 Task: Sort the products in the category "Sun Protection & Bug Spray" by unit price (low first).
Action: Mouse moved to (300, 151)
Screenshot: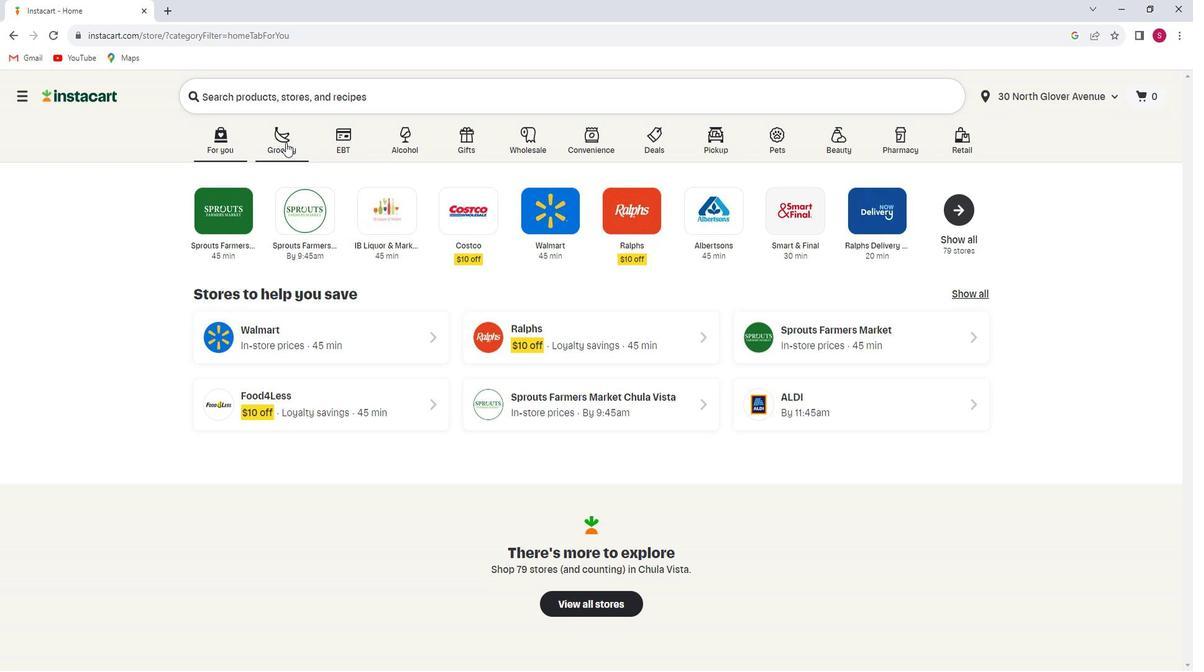
Action: Mouse pressed left at (300, 151)
Screenshot: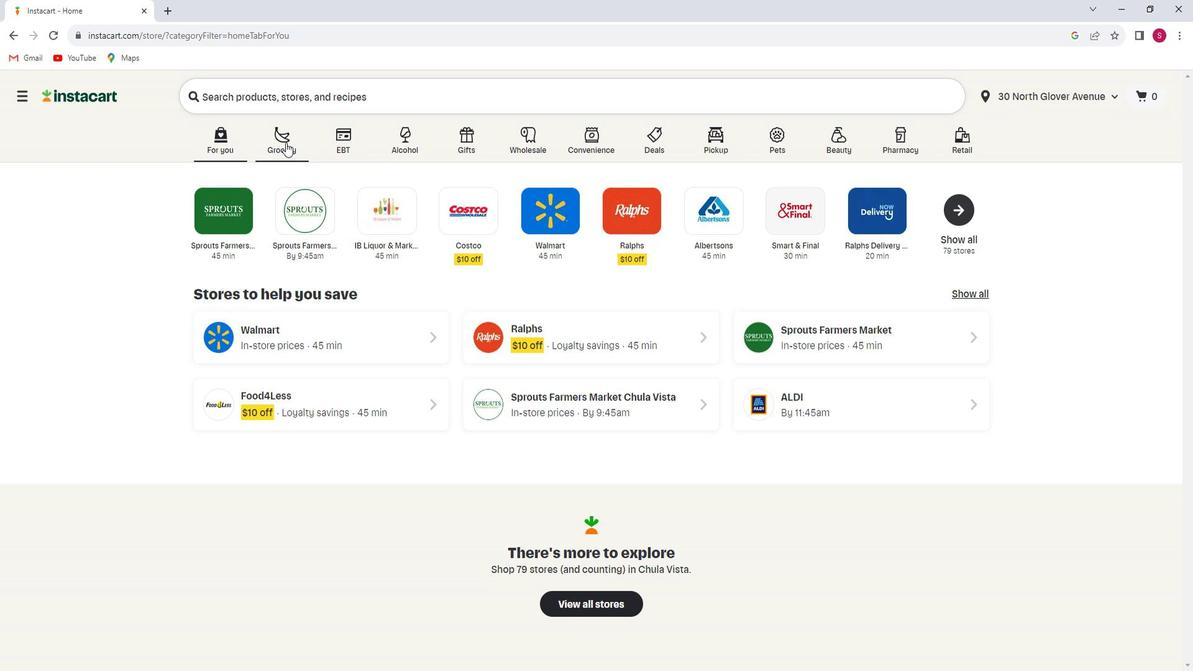
Action: Mouse moved to (318, 366)
Screenshot: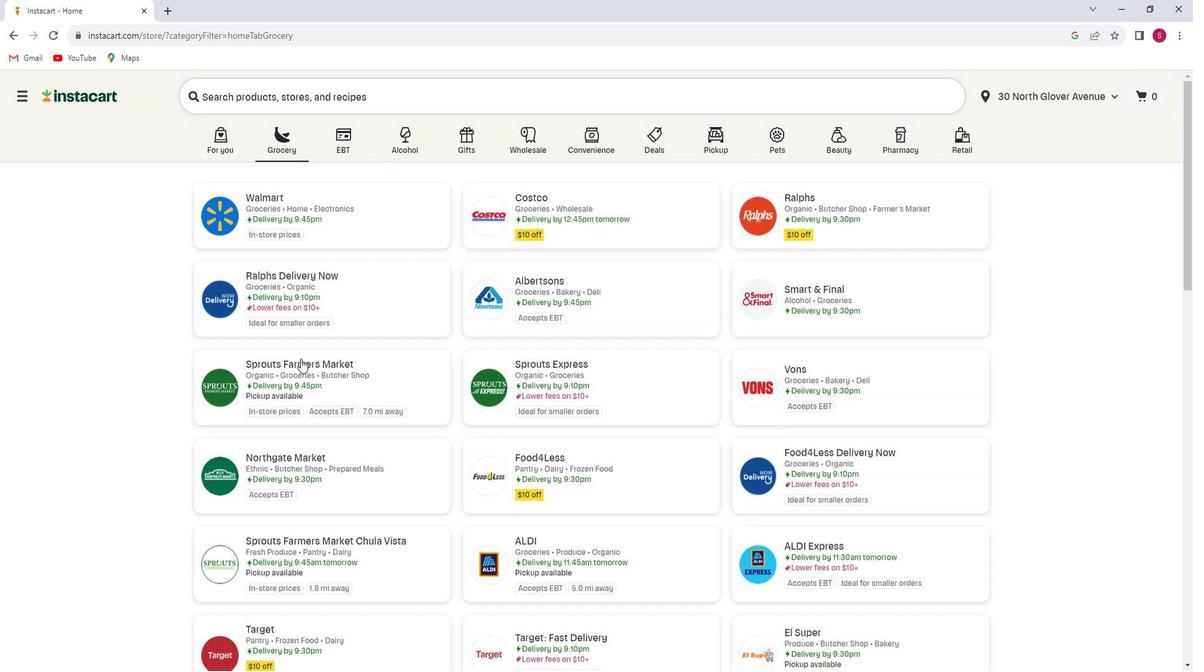 
Action: Mouse pressed left at (318, 366)
Screenshot: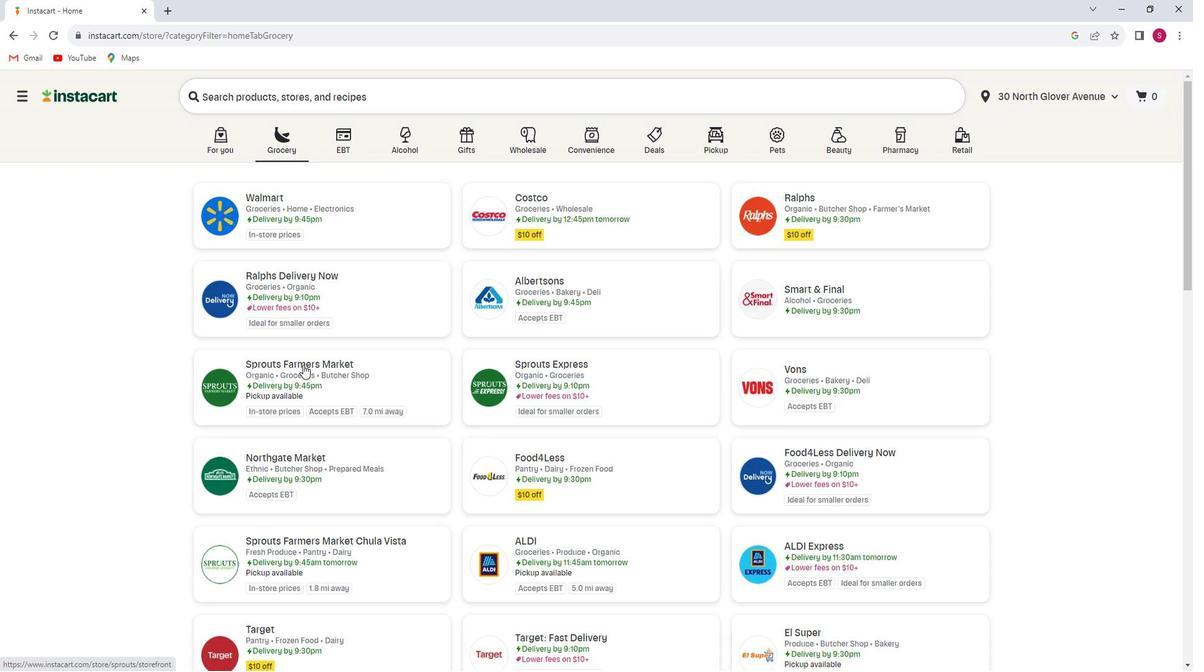 
Action: Mouse moved to (107, 473)
Screenshot: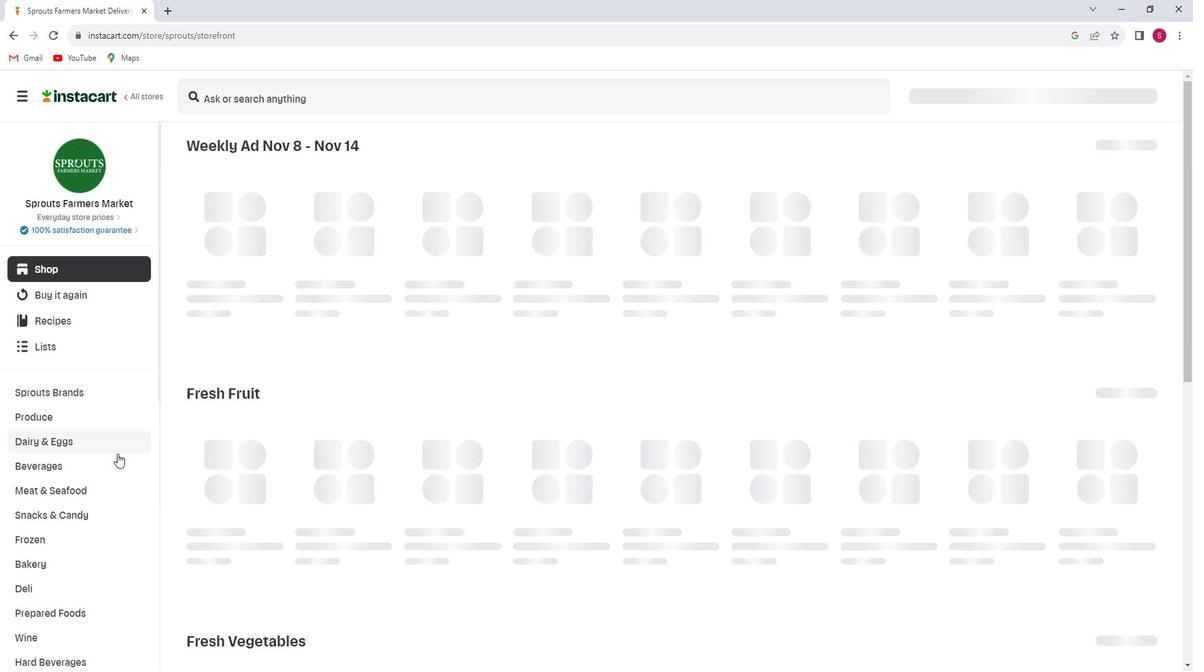 
Action: Mouse scrolled (107, 472) with delta (0, 0)
Screenshot: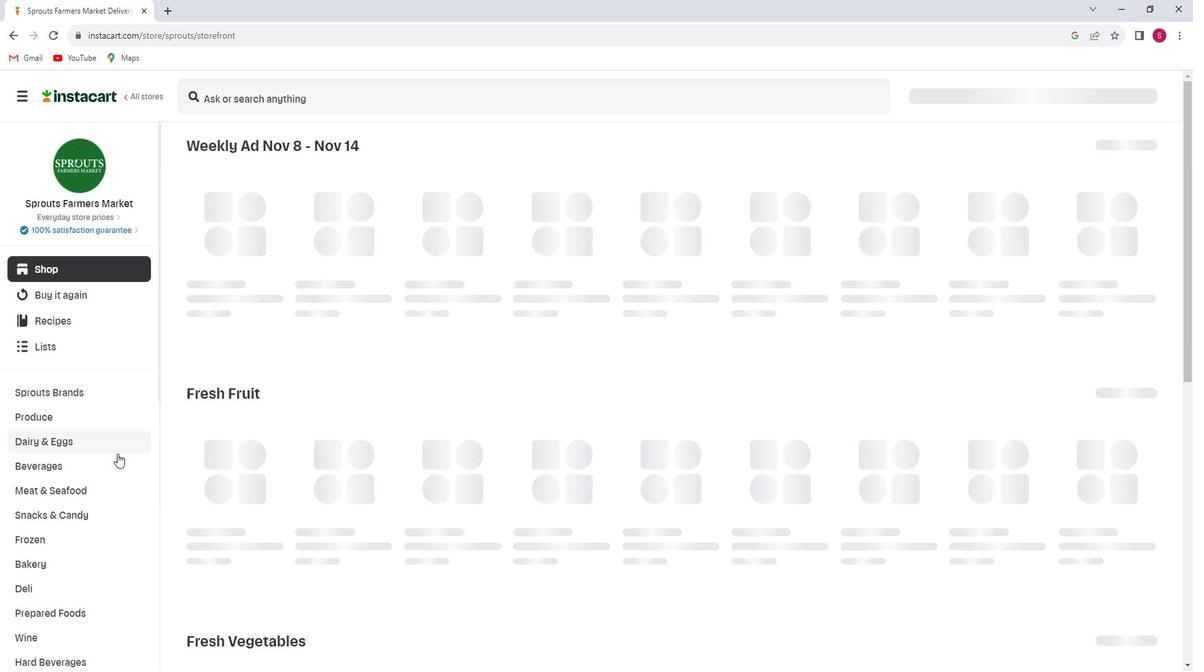 
Action: Mouse scrolled (107, 472) with delta (0, 0)
Screenshot: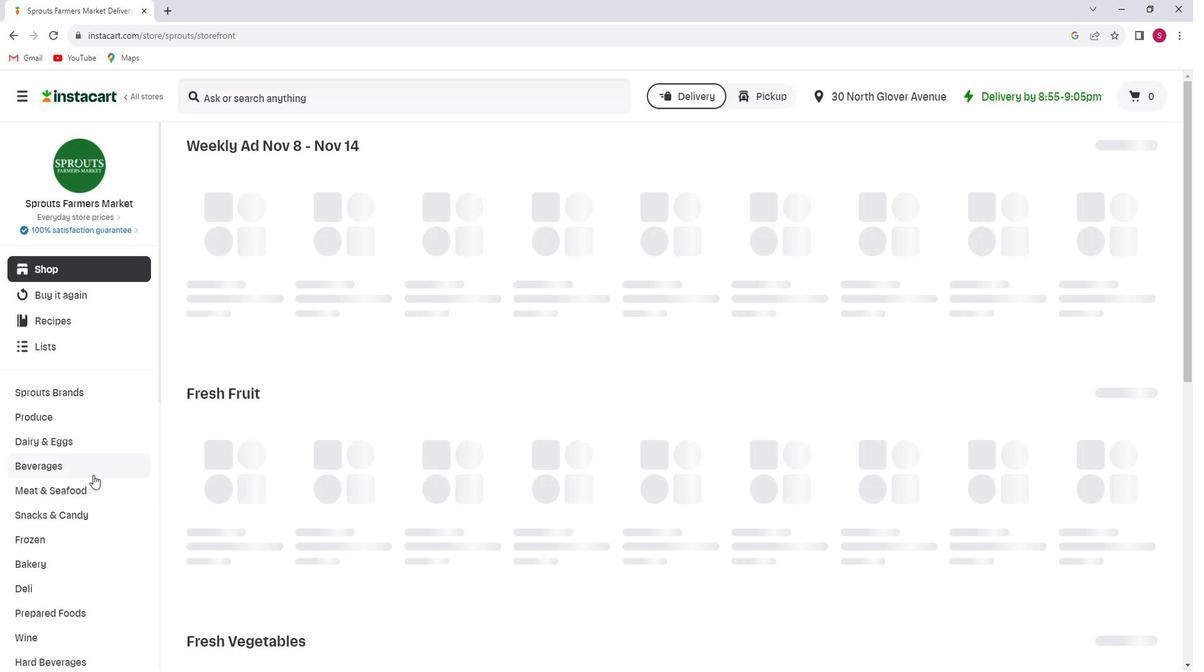 
Action: Mouse scrolled (107, 472) with delta (0, 0)
Screenshot: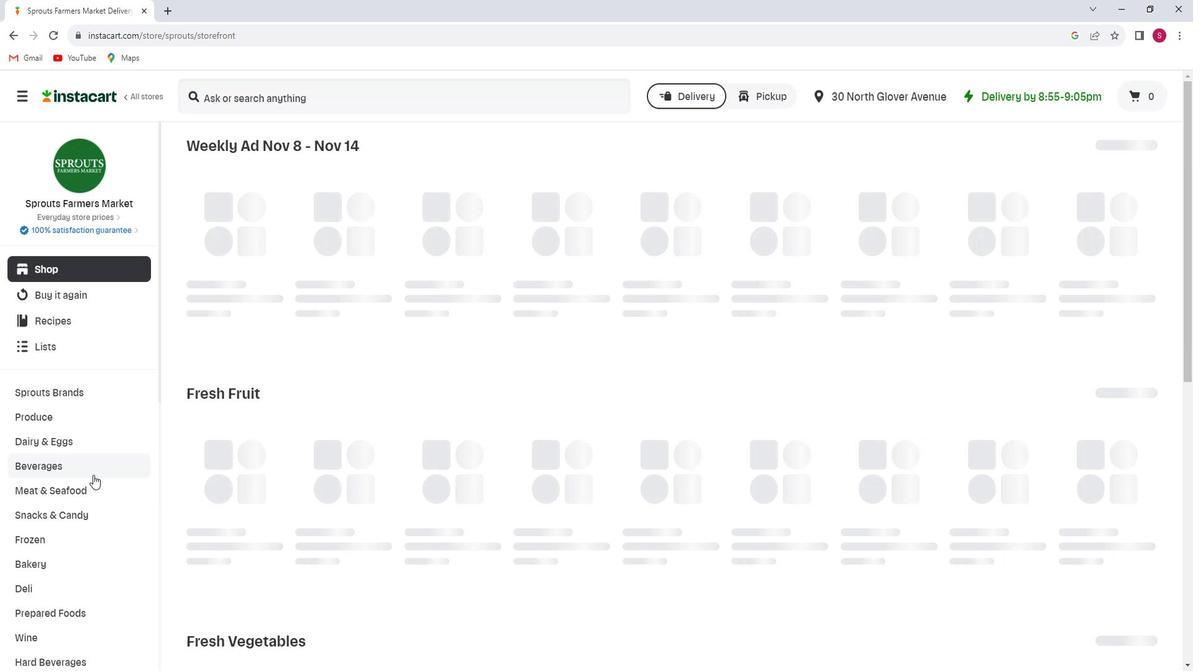 
Action: Mouse moved to (107, 474)
Screenshot: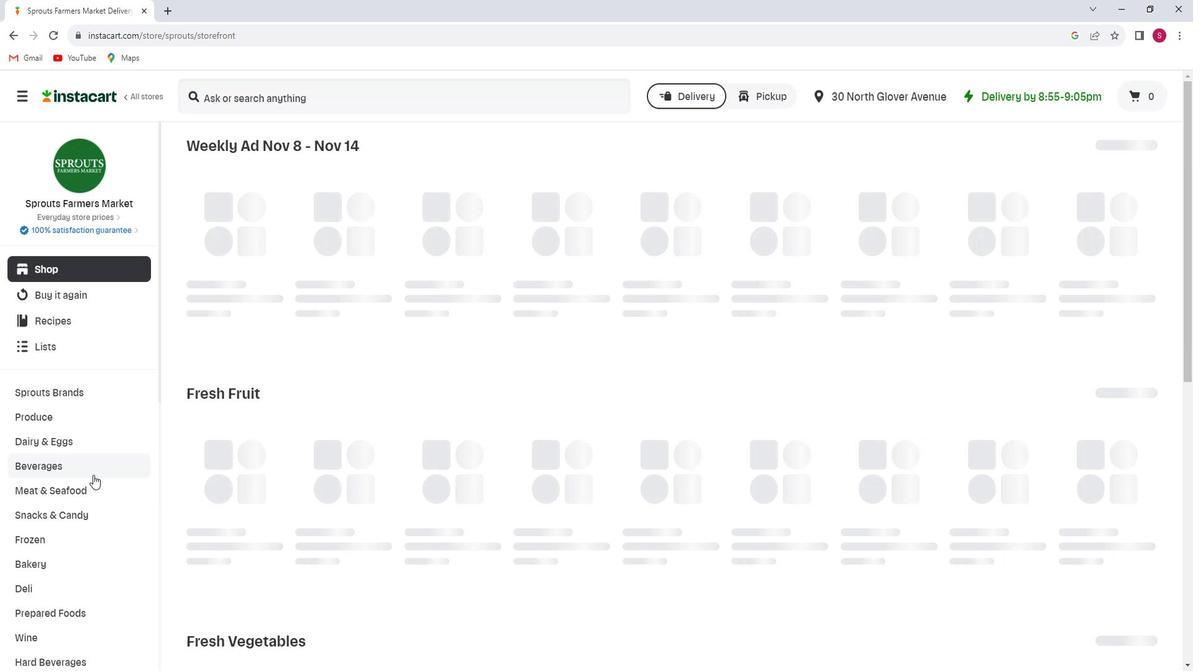 
Action: Mouse scrolled (107, 473) with delta (0, 0)
Screenshot: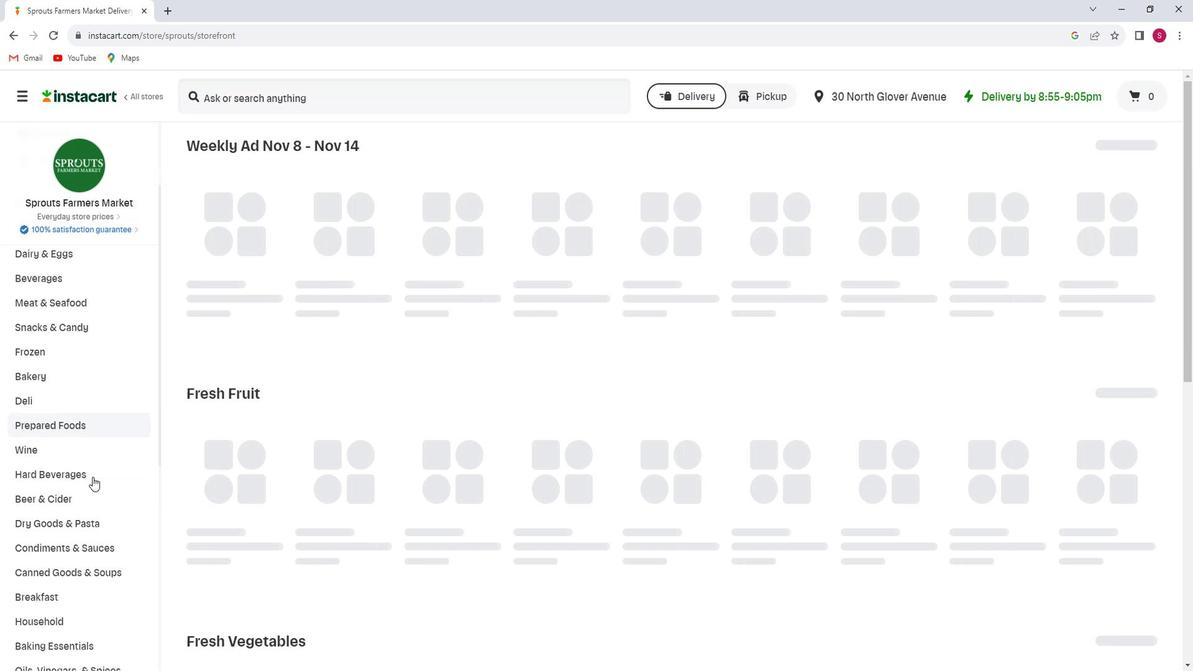 
Action: Mouse scrolled (107, 473) with delta (0, 0)
Screenshot: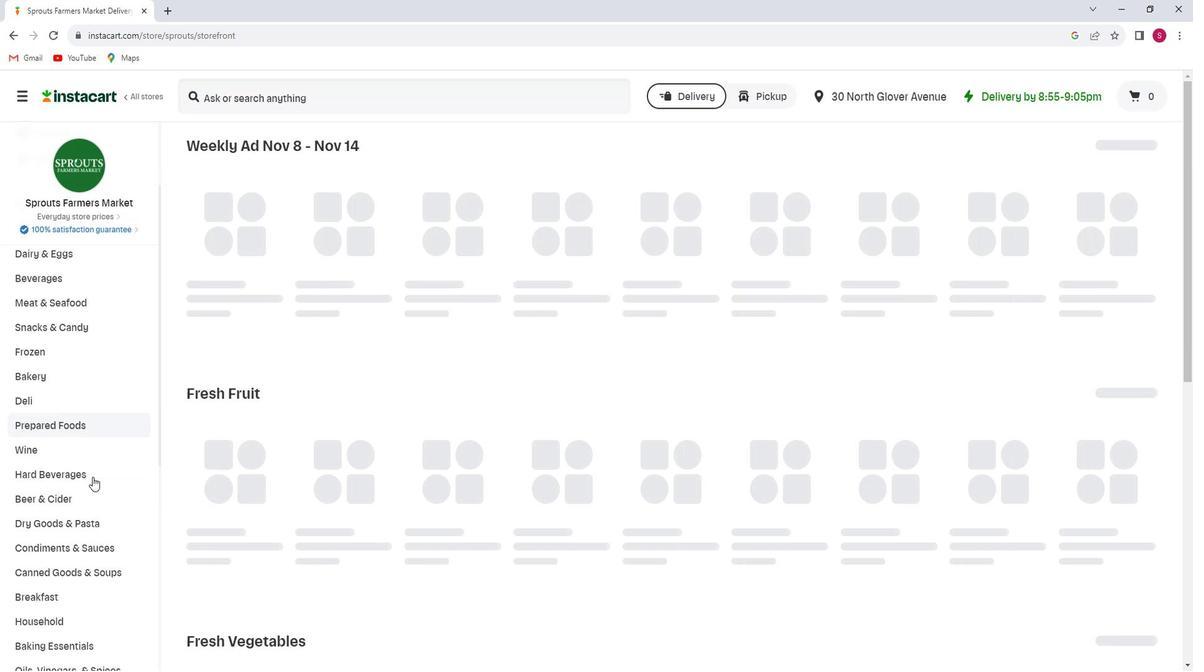 
Action: Mouse moved to (101, 479)
Screenshot: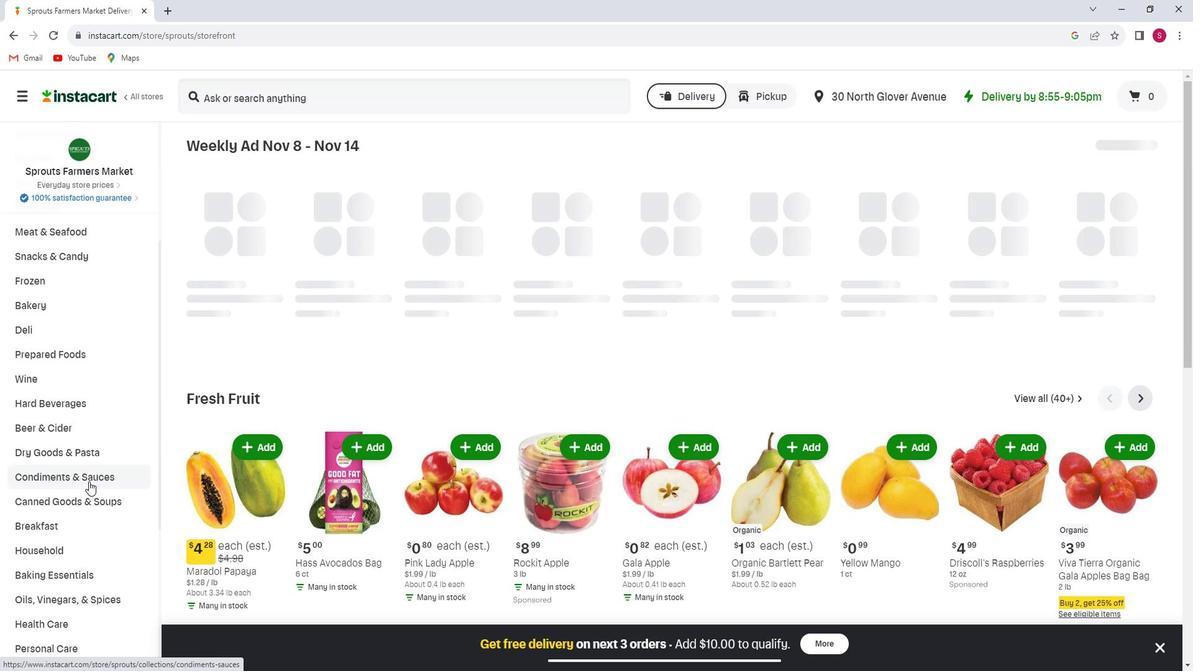
Action: Mouse scrolled (101, 479) with delta (0, 0)
Screenshot: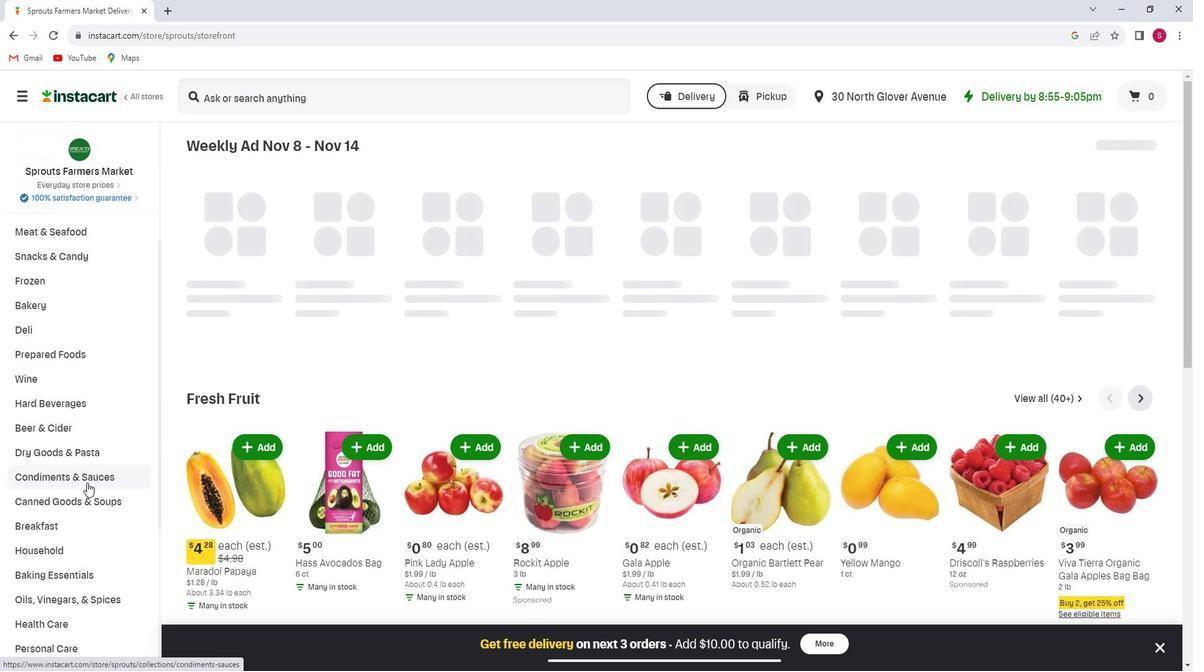
Action: Mouse moved to (101, 480)
Screenshot: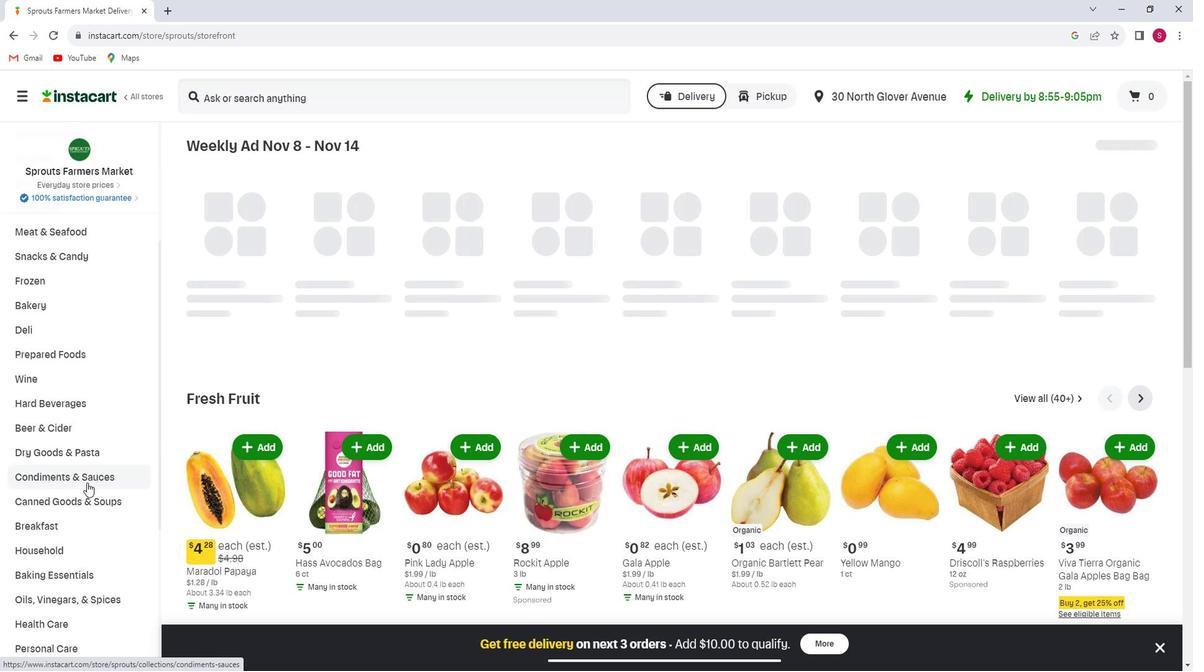 
Action: Mouse scrolled (101, 479) with delta (0, 0)
Screenshot: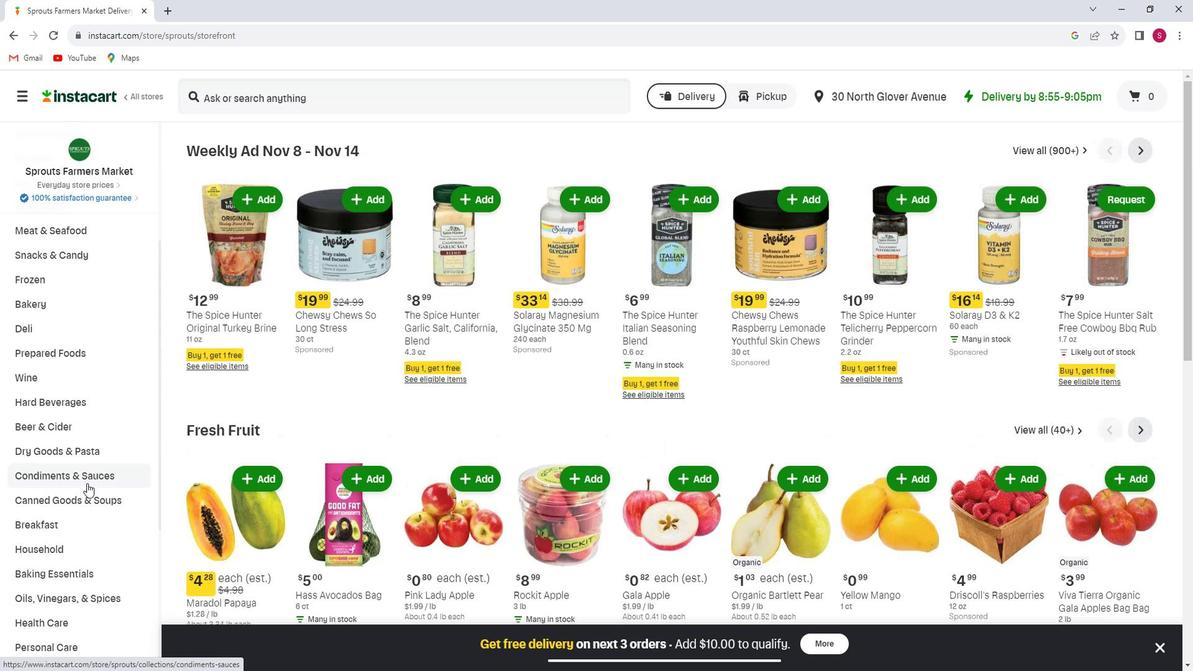 
Action: Mouse moved to (77, 512)
Screenshot: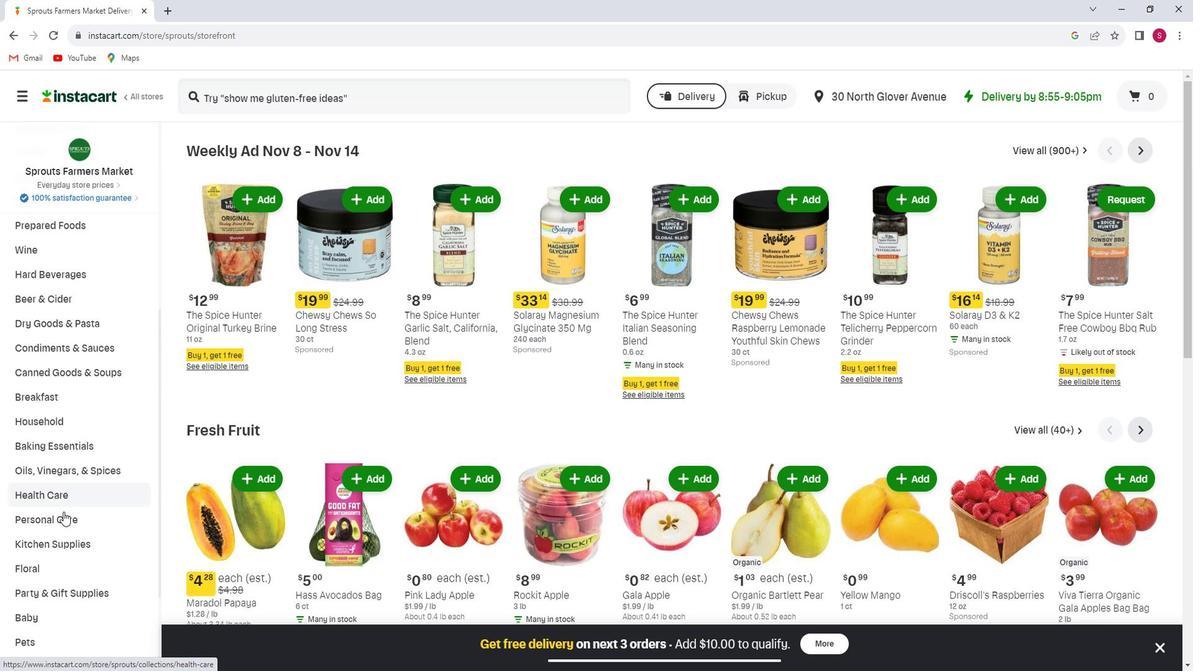 
Action: Mouse pressed left at (77, 512)
Screenshot: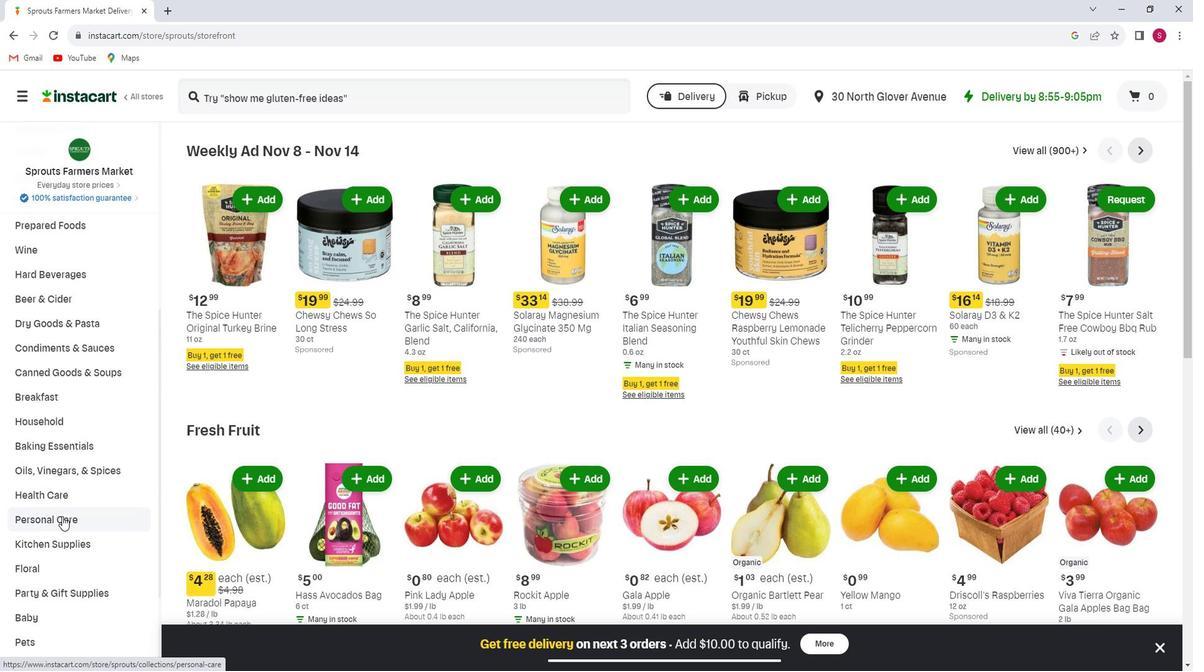 
Action: Mouse moved to (1014, 189)
Screenshot: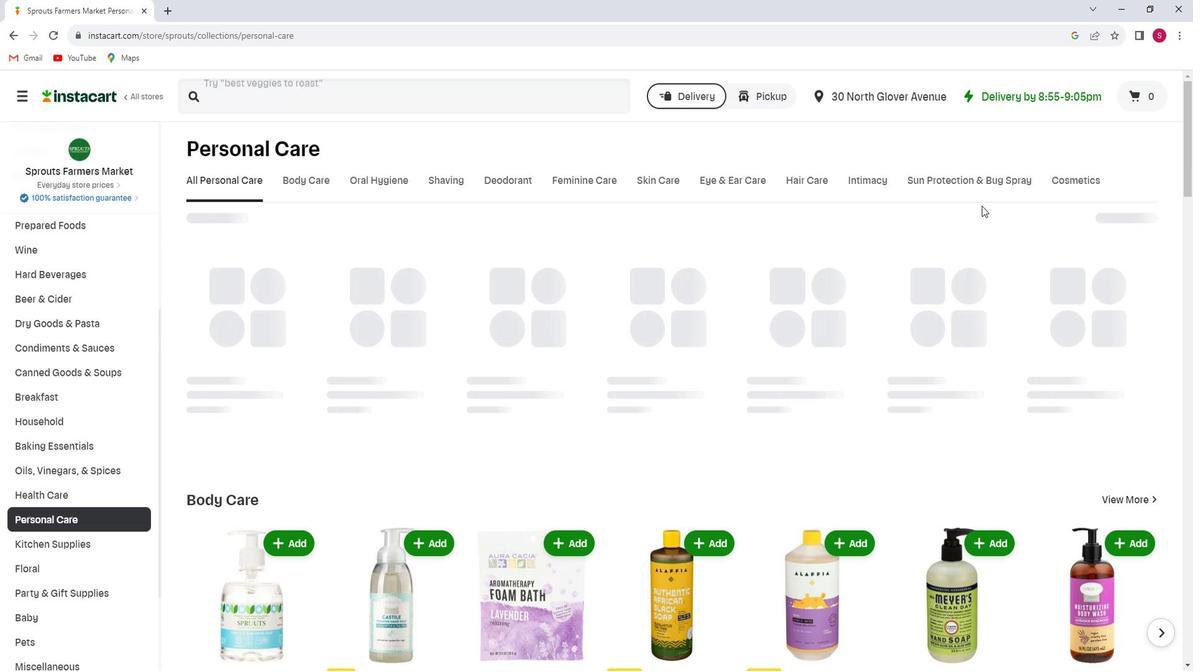 
Action: Mouse pressed left at (1014, 189)
Screenshot: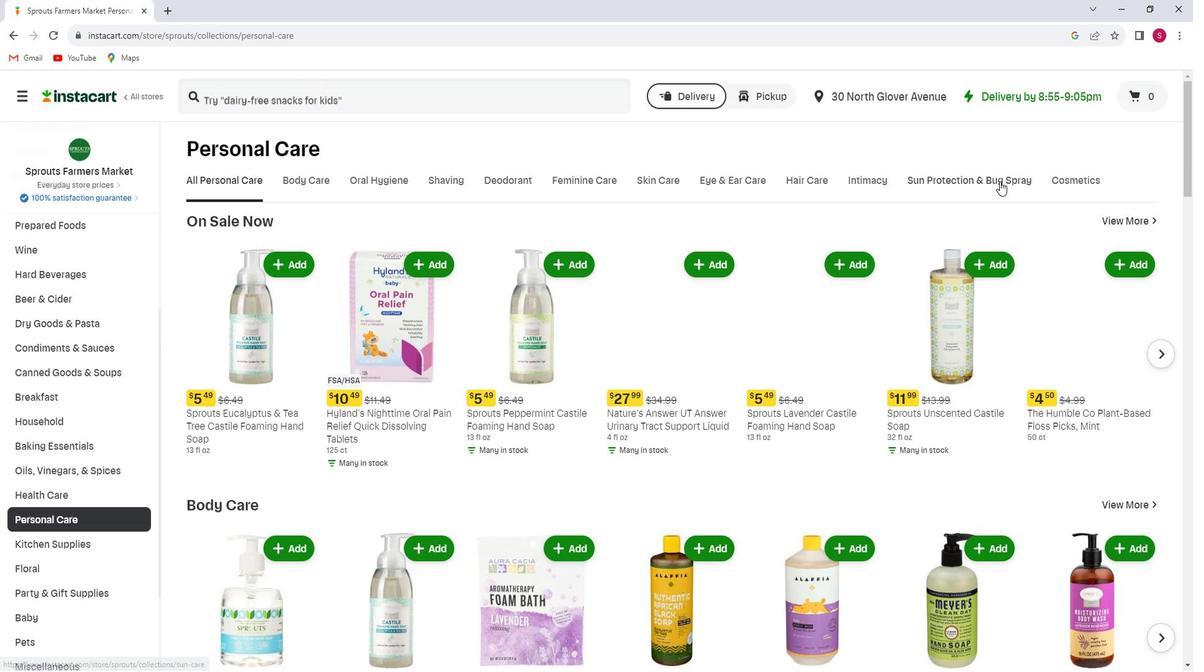 
Action: Mouse moved to (1099, 293)
Screenshot: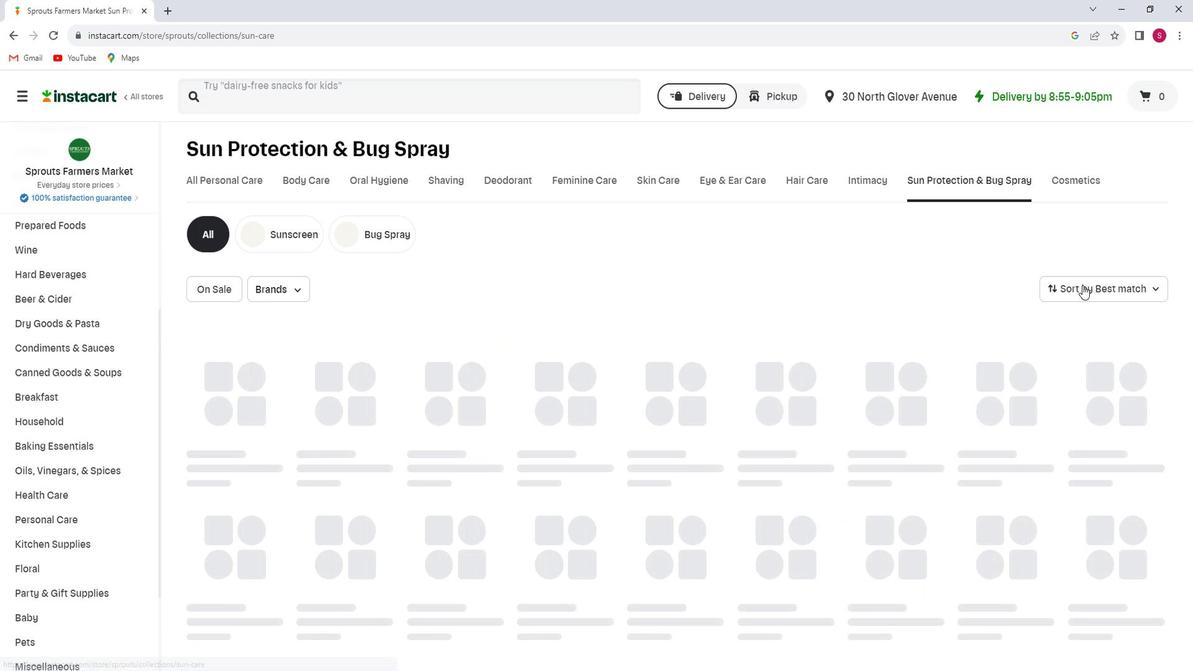 
Action: Mouse pressed left at (1099, 293)
Screenshot: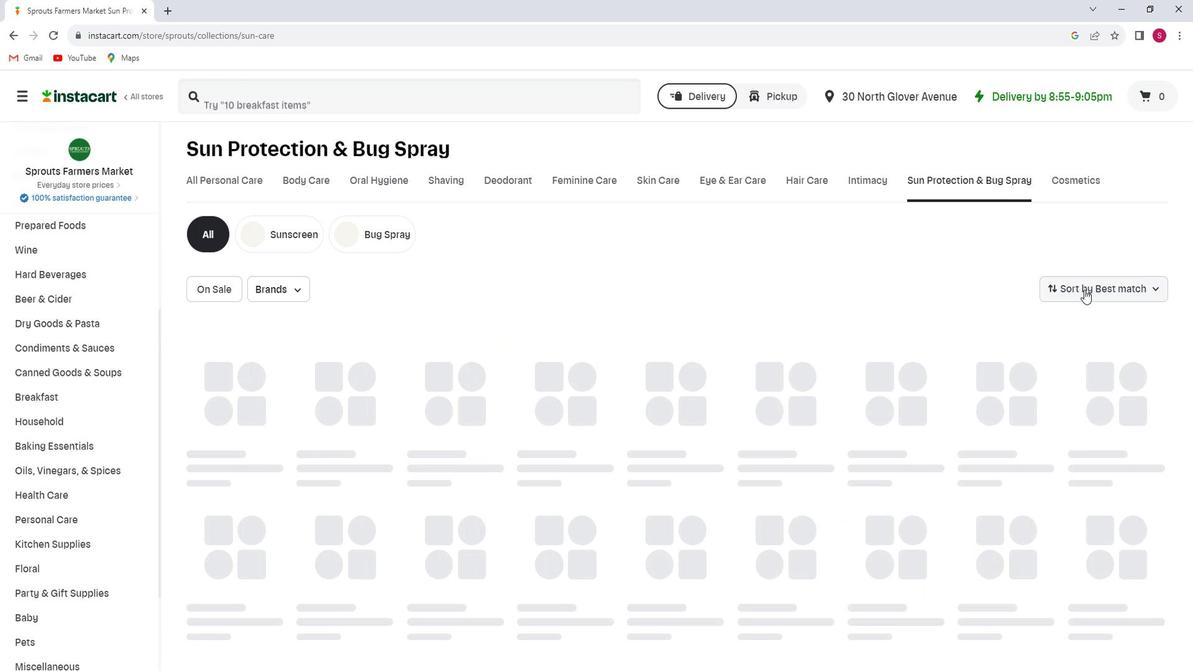 
Action: Mouse moved to (1112, 402)
Screenshot: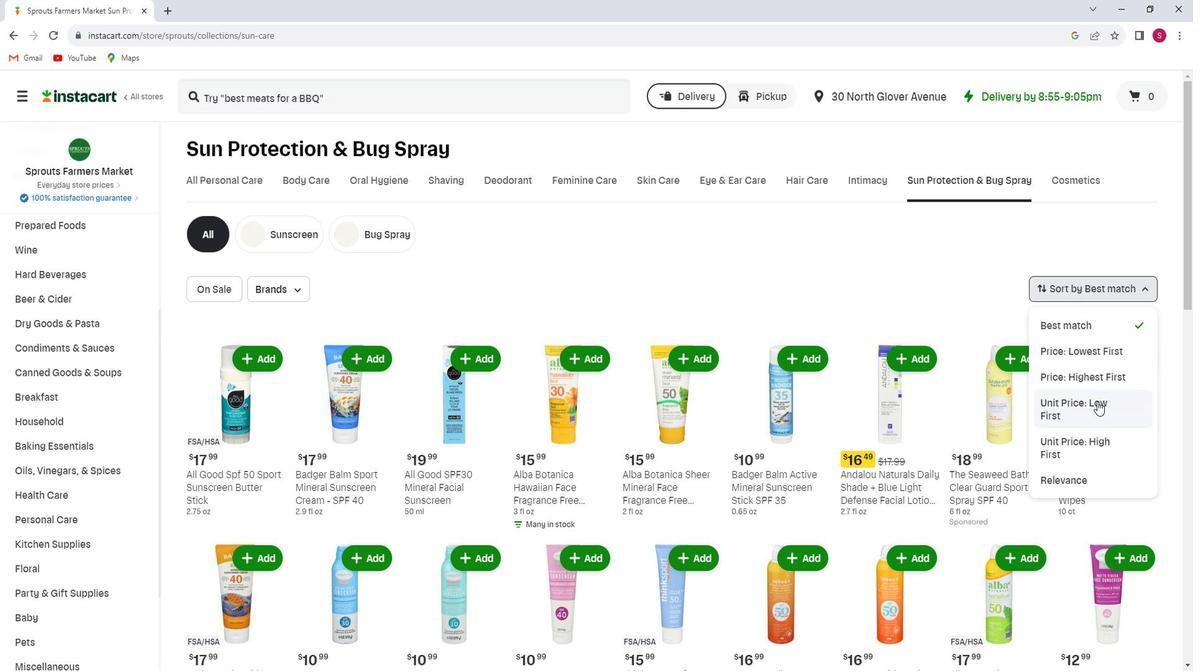 
Action: Mouse pressed left at (1112, 402)
Screenshot: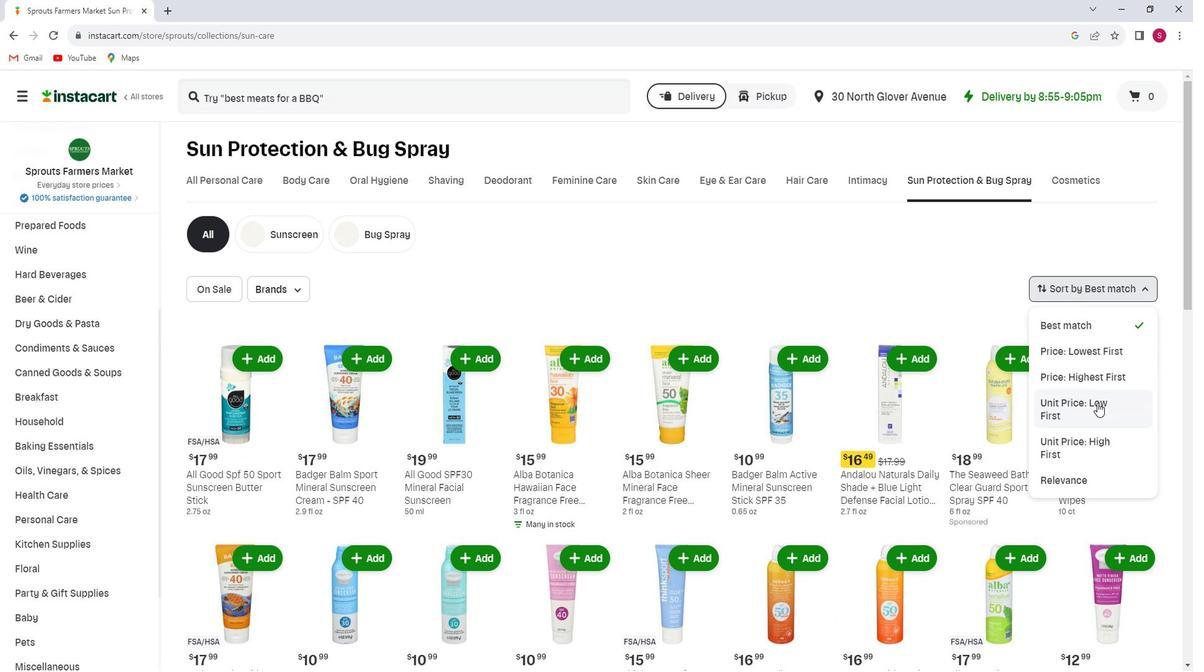 
Action: Mouse moved to (1107, 417)
Screenshot: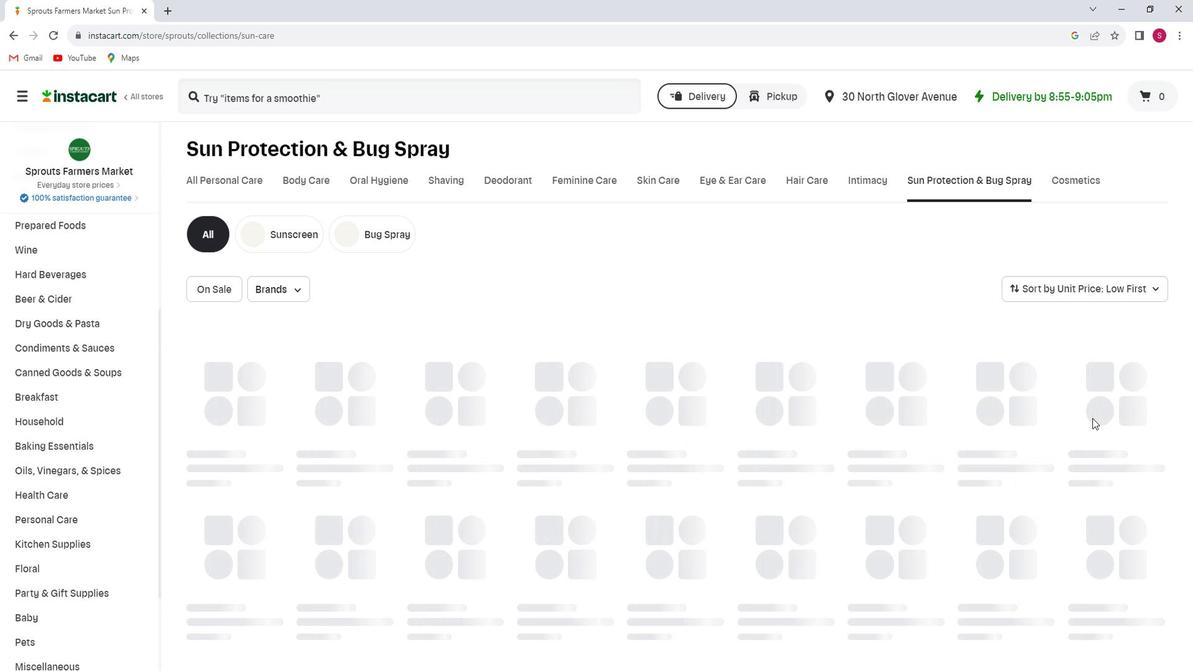 
